 Task: Change the keyboard shortcut for search engines and site search to "Space or Tab".
Action: Mouse moved to (1122, 40)
Screenshot: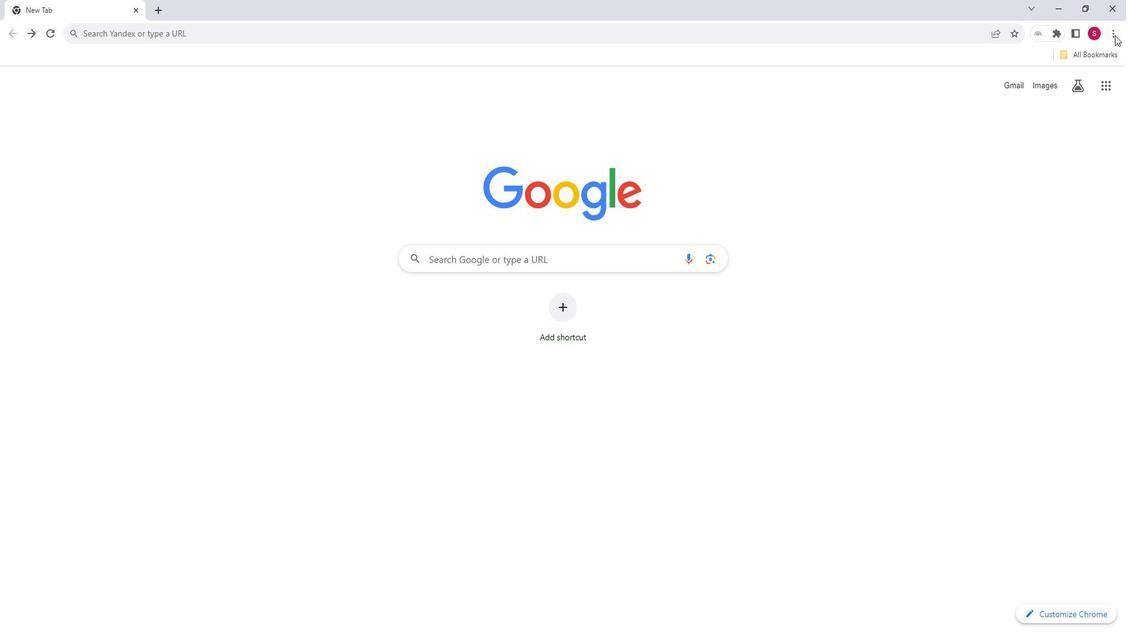 
Action: Mouse pressed left at (1122, 40)
Screenshot: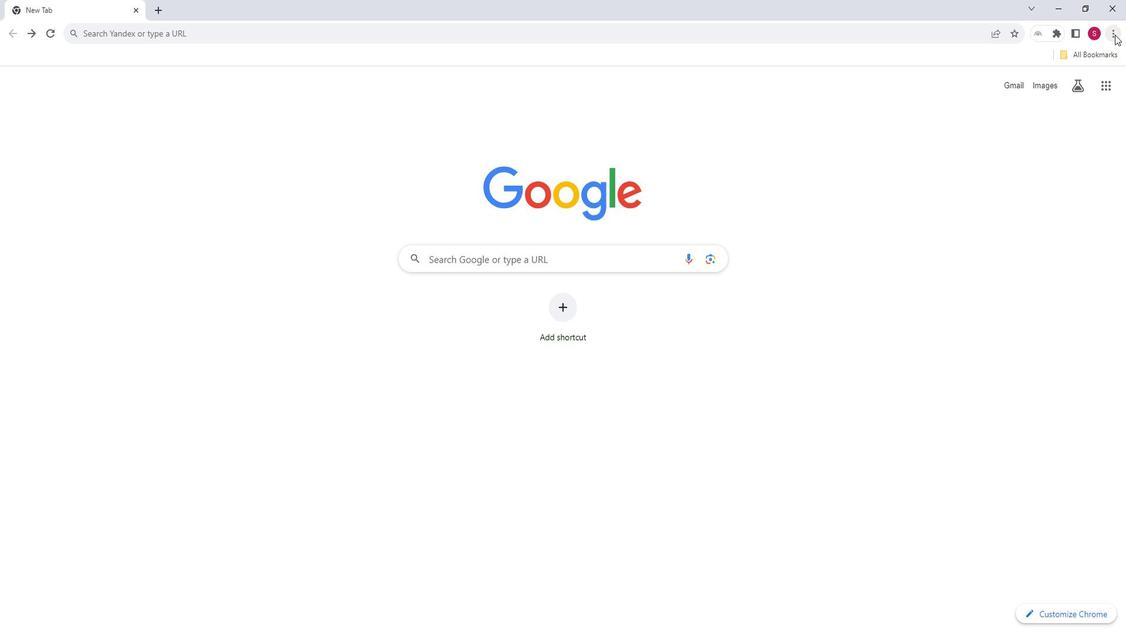 
Action: Mouse moved to (1024, 251)
Screenshot: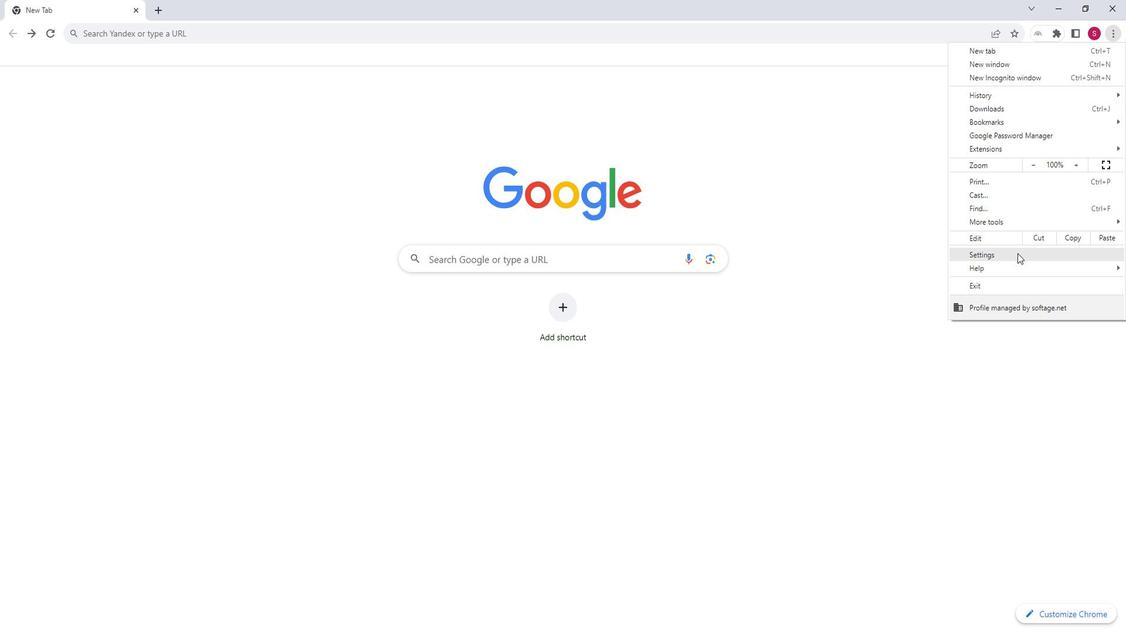 
Action: Mouse pressed left at (1024, 251)
Screenshot: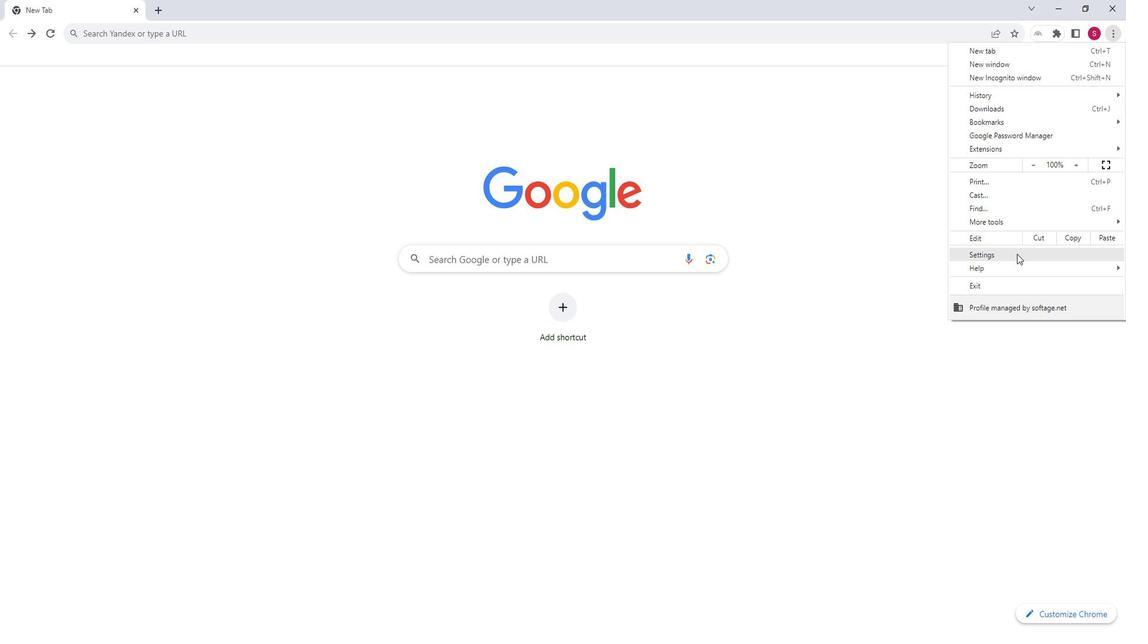 
Action: Mouse moved to (83, 222)
Screenshot: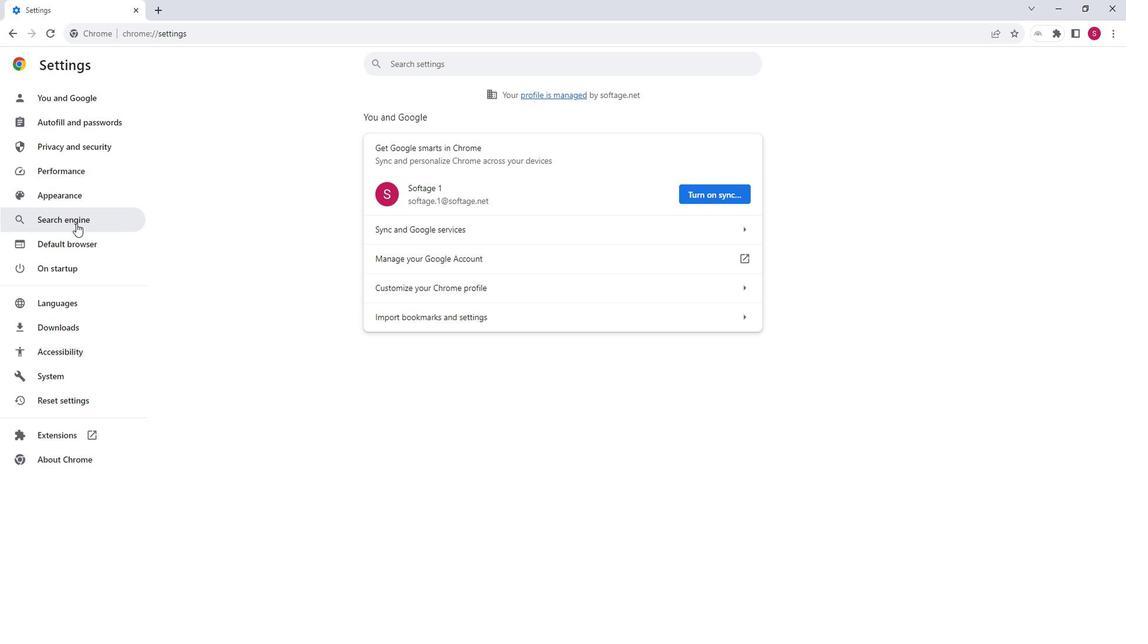 
Action: Mouse pressed left at (83, 222)
Screenshot: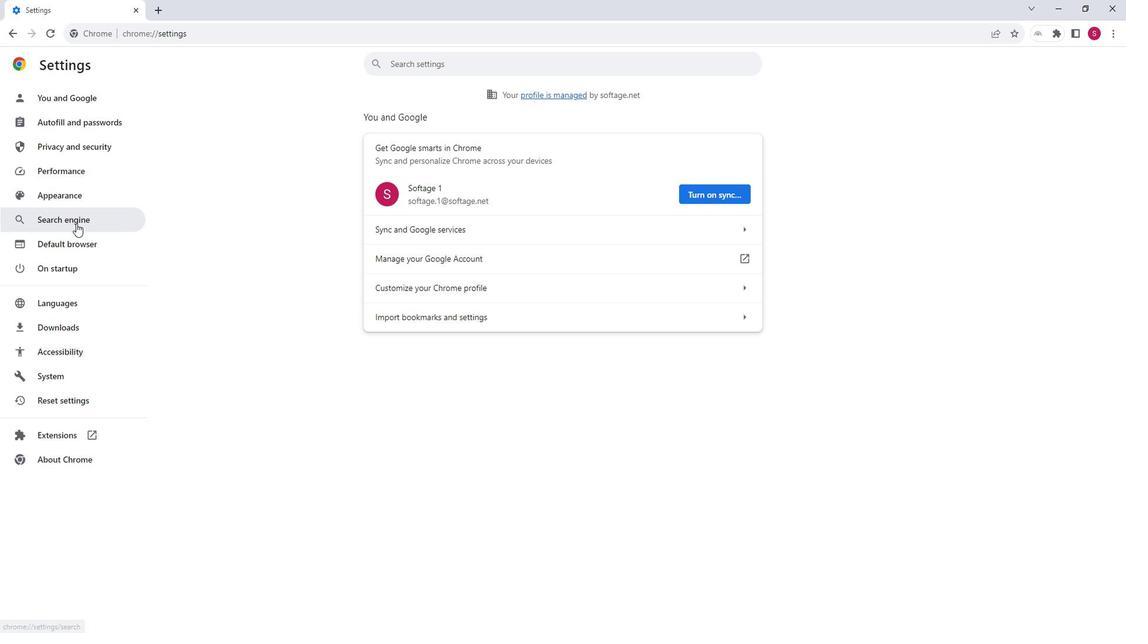 
Action: Mouse moved to (637, 183)
Screenshot: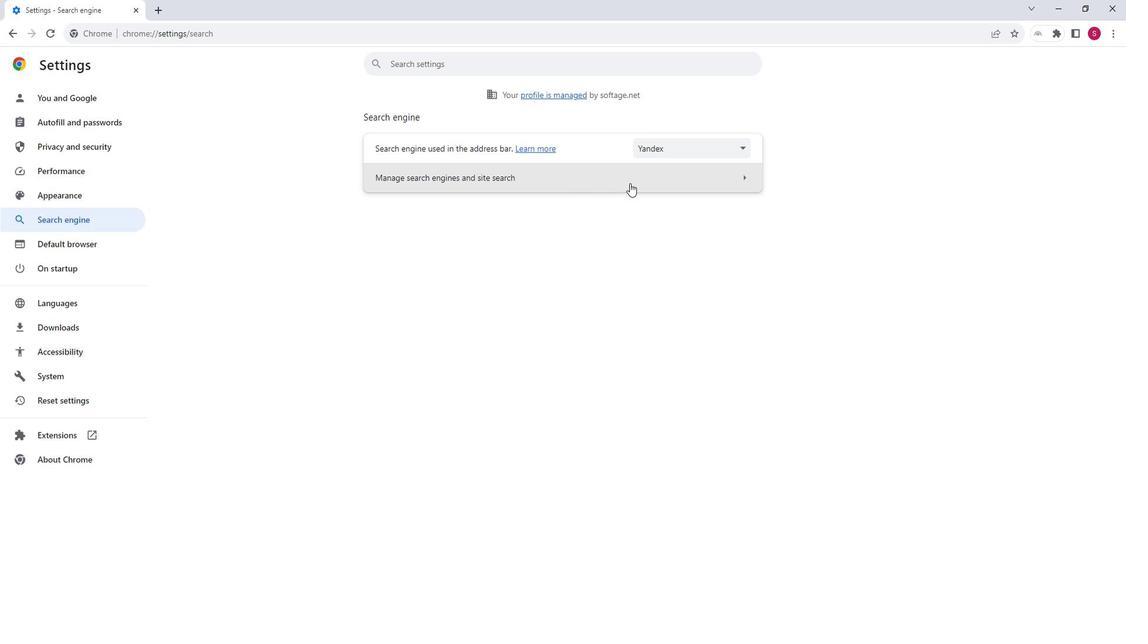 
Action: Mouse pressed left at (637, 183)
Screenshot: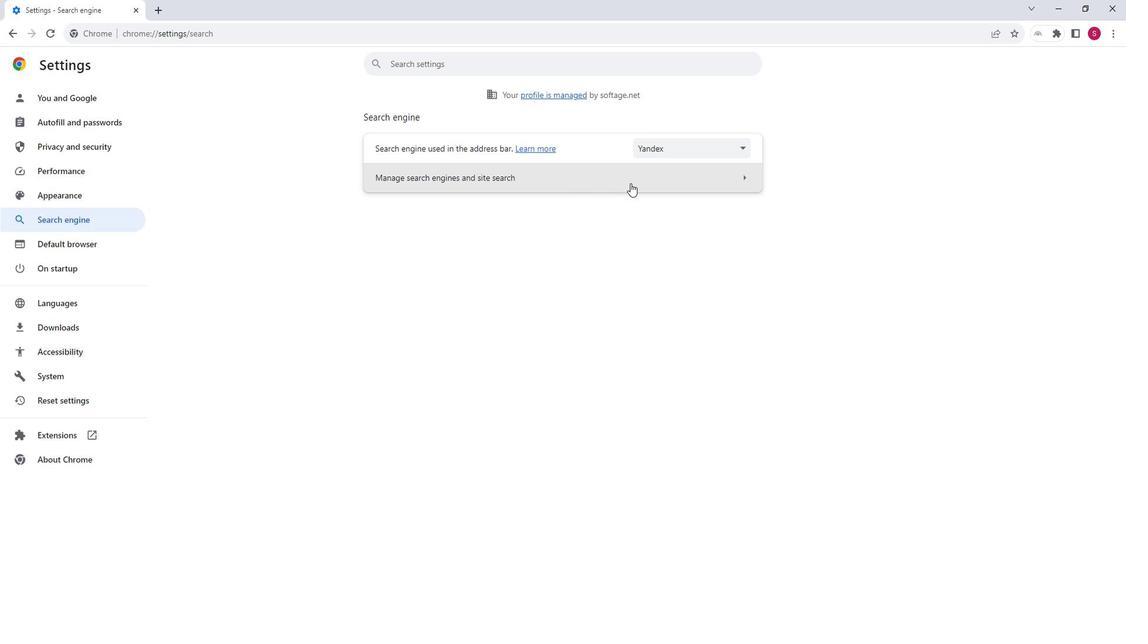 
Action: Mouse moved to (404, 210)
Screenshot: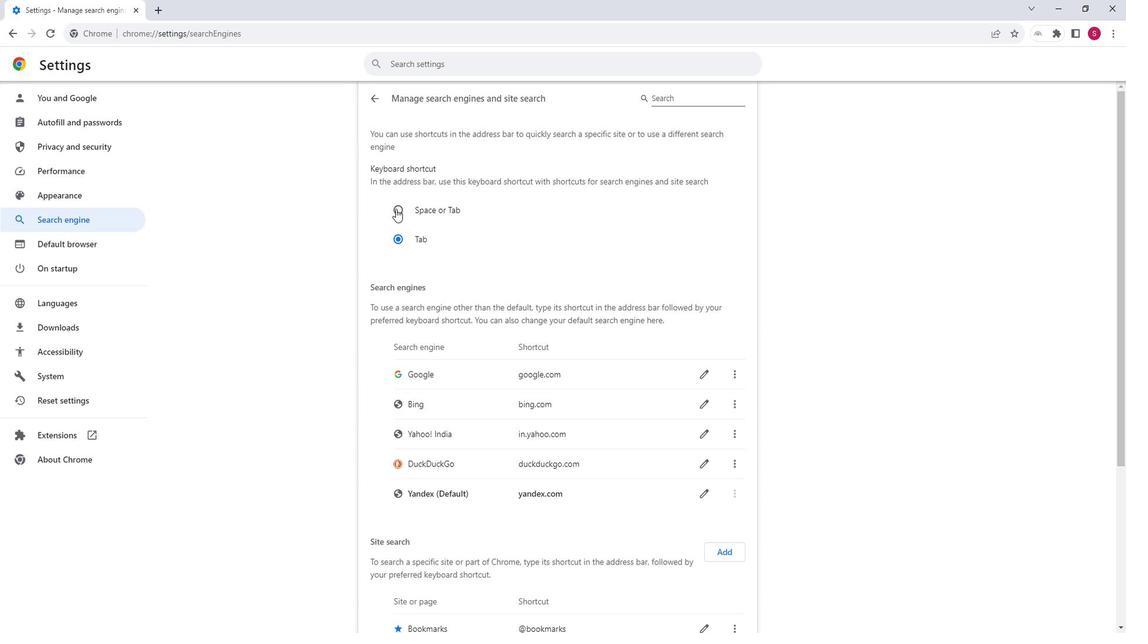 
Action: Mouse pressed left at (404, 210)
Screenshot: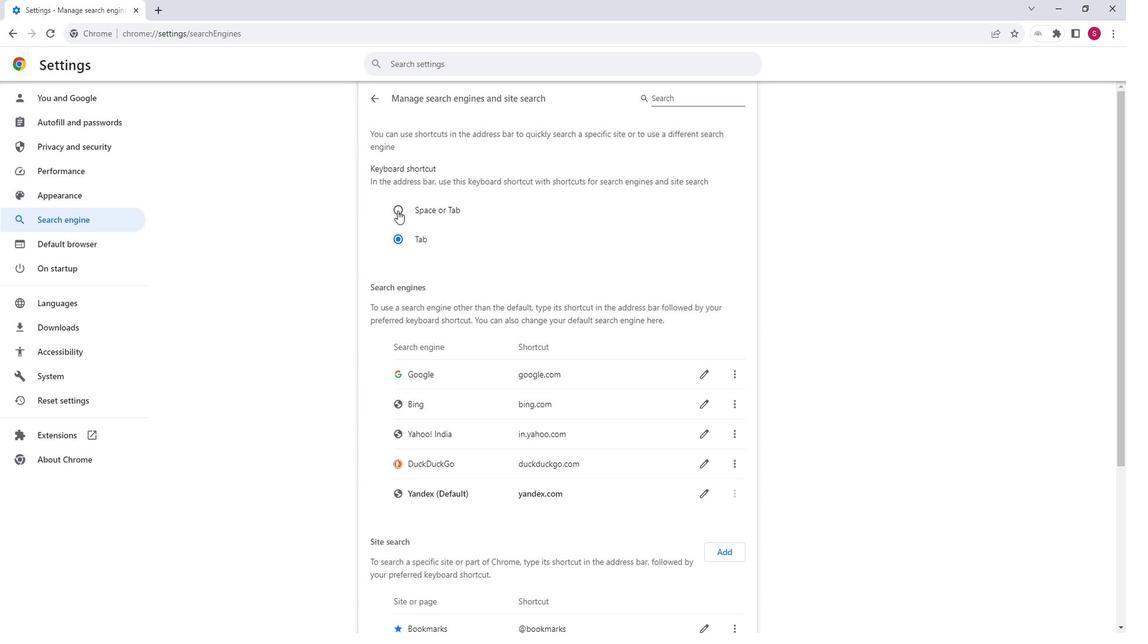 
Action: Mouse moved to (857, 233)
Screenshot: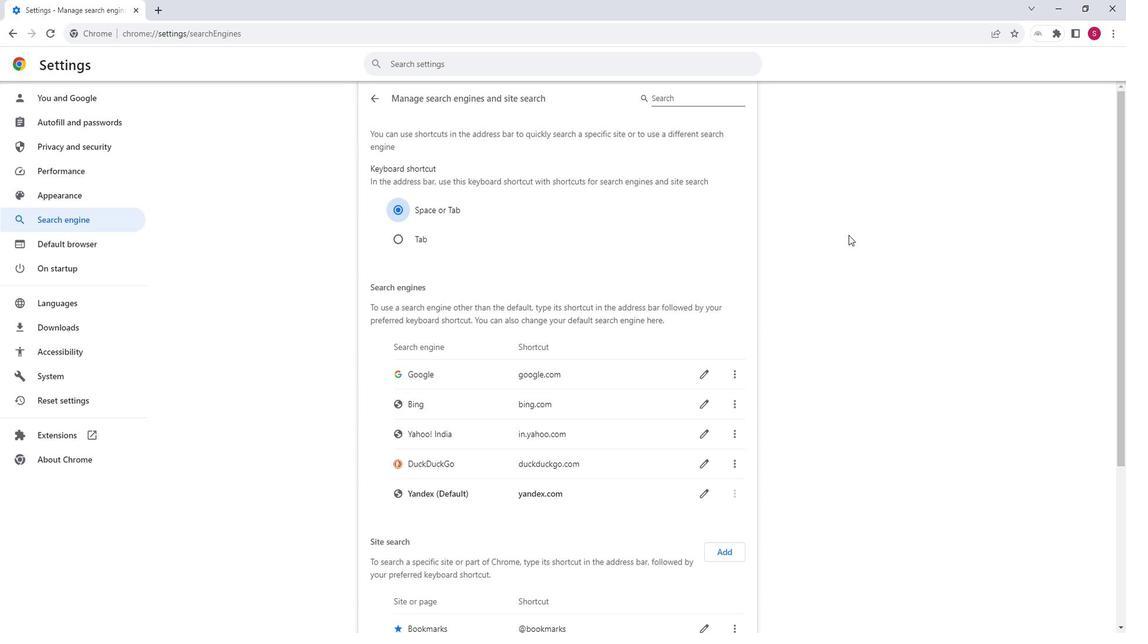 
